 Task: Add an event with the title Casual Sales Pitch Preparation, date '2024/04/09', time 7:50 AM to 9:50 AM, logged in from the account softage.10@softage.netand send the event invitation to softage.1@softage.net and softage.2@softage.net. Set a reminder for the event At time of event
Action: Mouse moved to (76, 107)
Screenshot: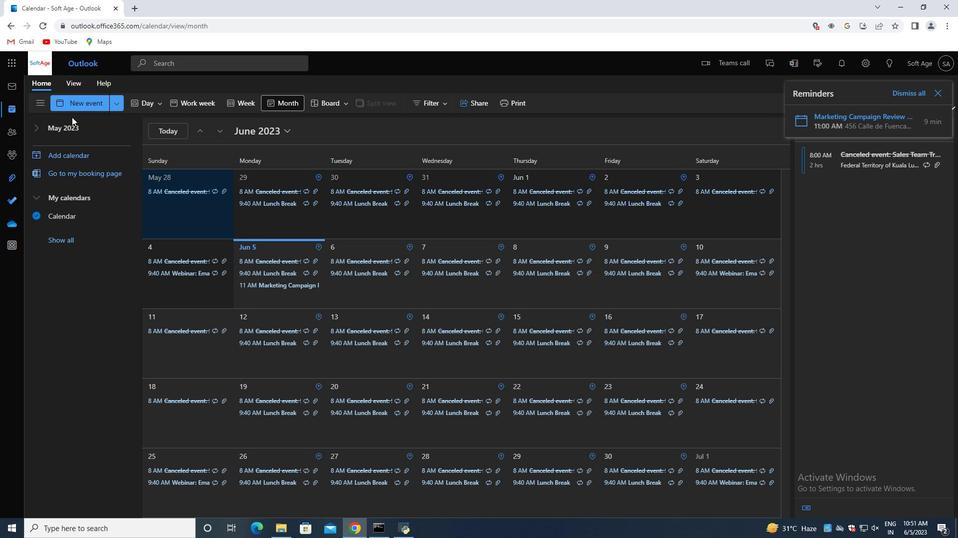 
Action: Mouse pressed left at (76, 107)
Screenshot: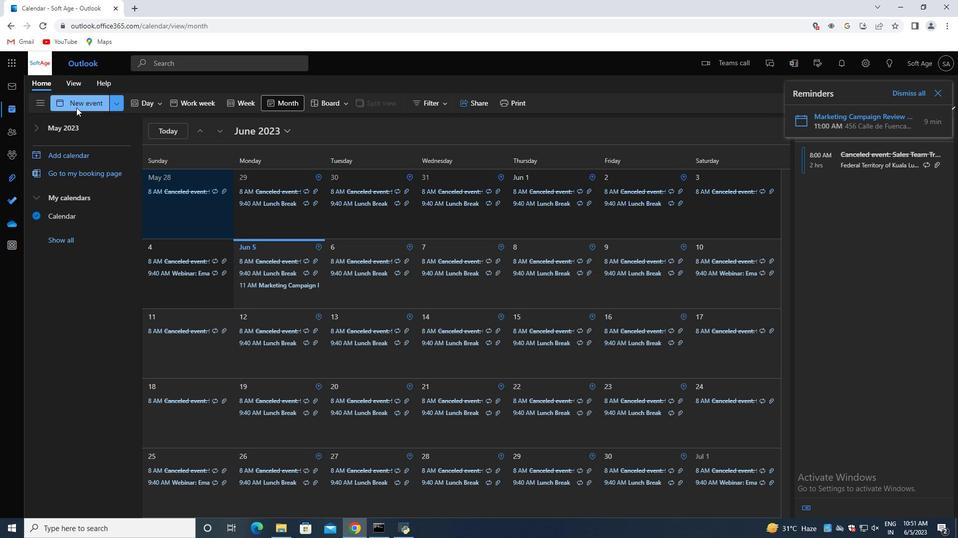 
Action: Mouse moved to (263, 162)
Screenshot: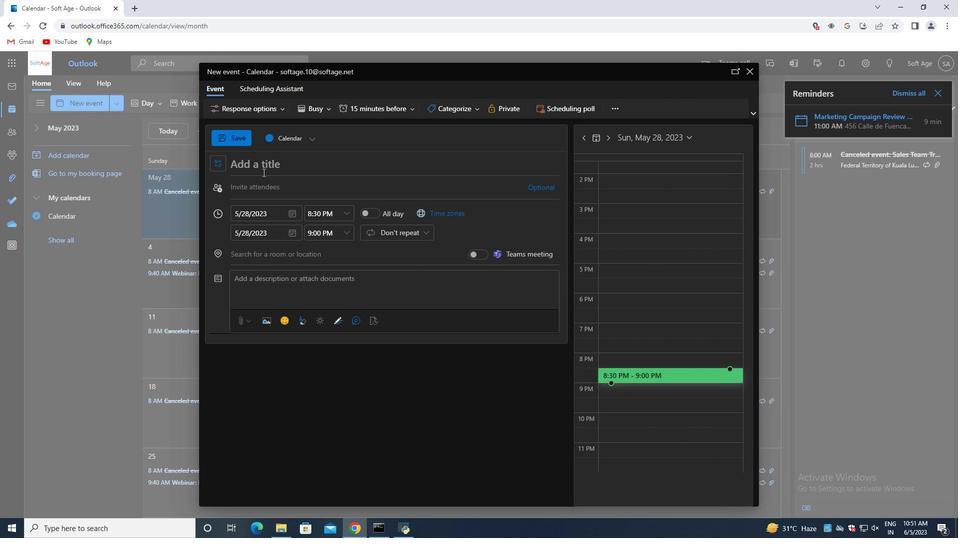 
Action: Mouse pressed left at (263, 162)
Screenshot: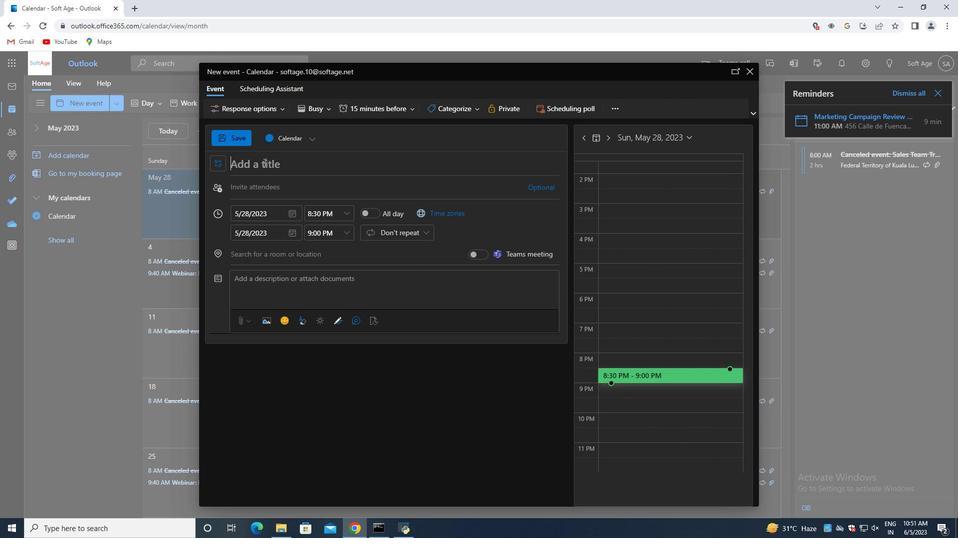 
Action: Key pressed <Key.shift>Casual<Key.space><Key.shift>Sales<Key.space><Key.shift>Pitch<Key.space><Key.shift>Preparation
Screenshot: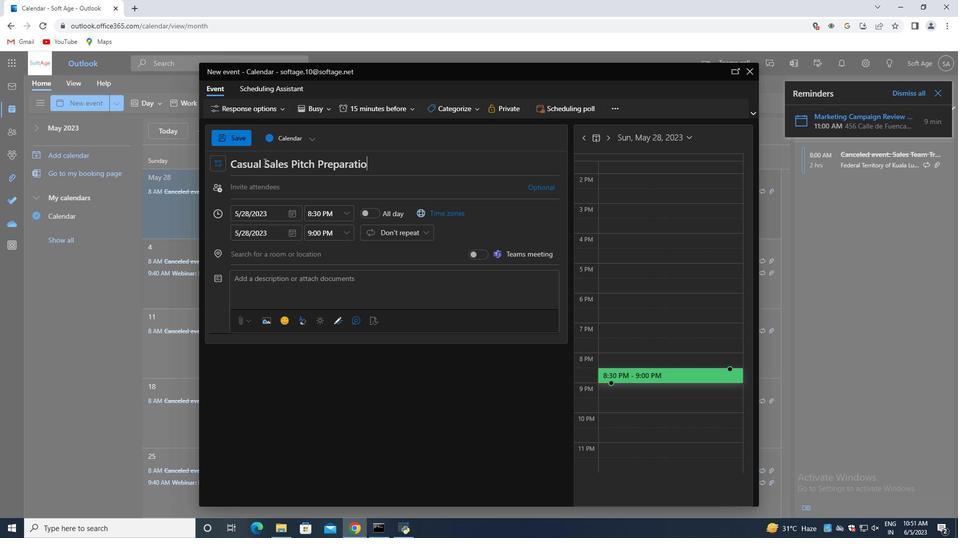 
Action: Mouse moved to (292, 213)
Screenshot: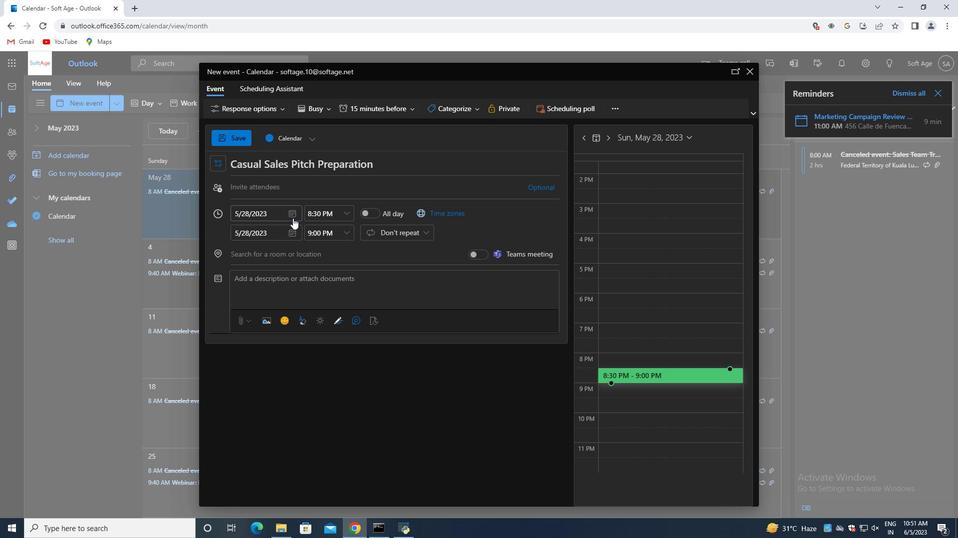 
Action: Mouse pressed left at (292, 213)
Screenshot: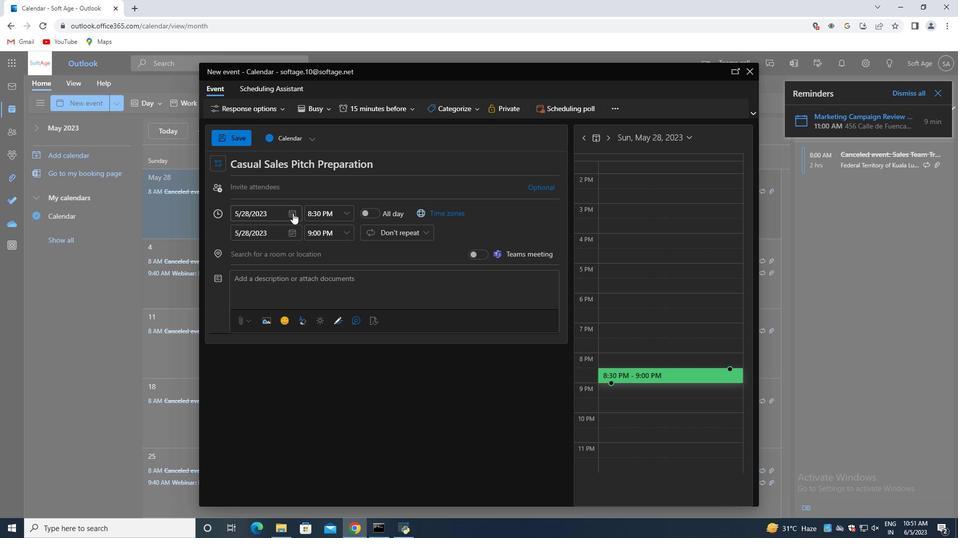 
Action: Mouse moved to (325, 233)
Screenshot: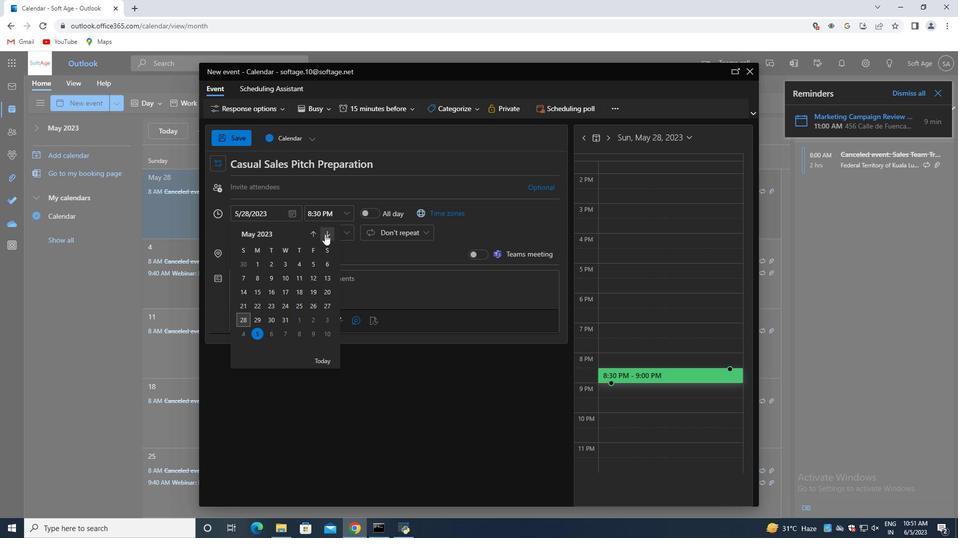 
Action: Mouse pressed left at (325, 233)
Screenshot: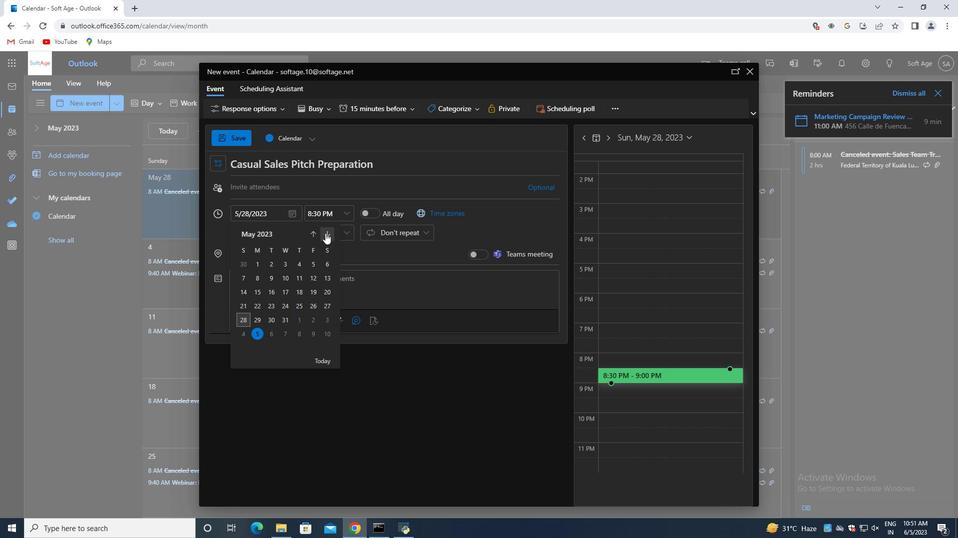 
Action: Mouse pressed left at (325, 233)
Screenshot: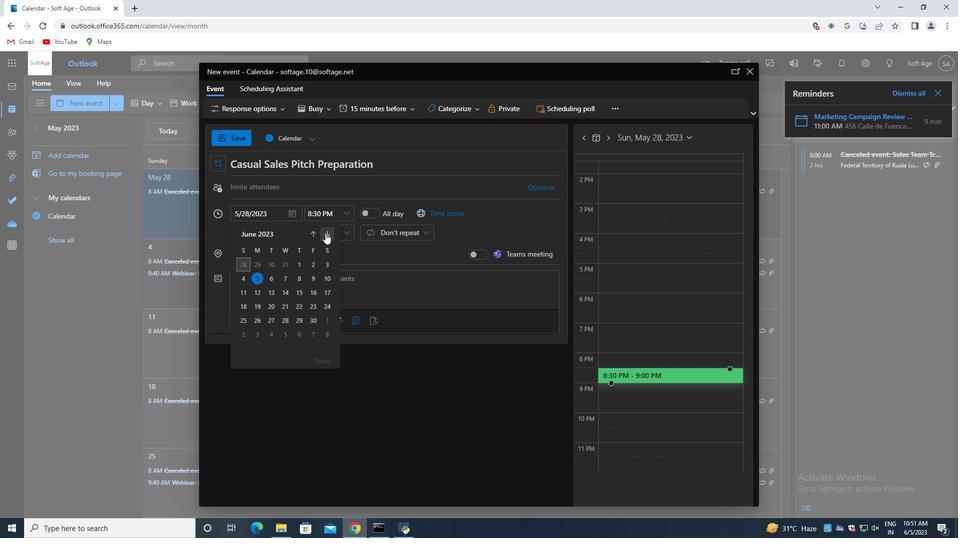 
Action: Mouse pressed left at (325, 233)
Screenshot: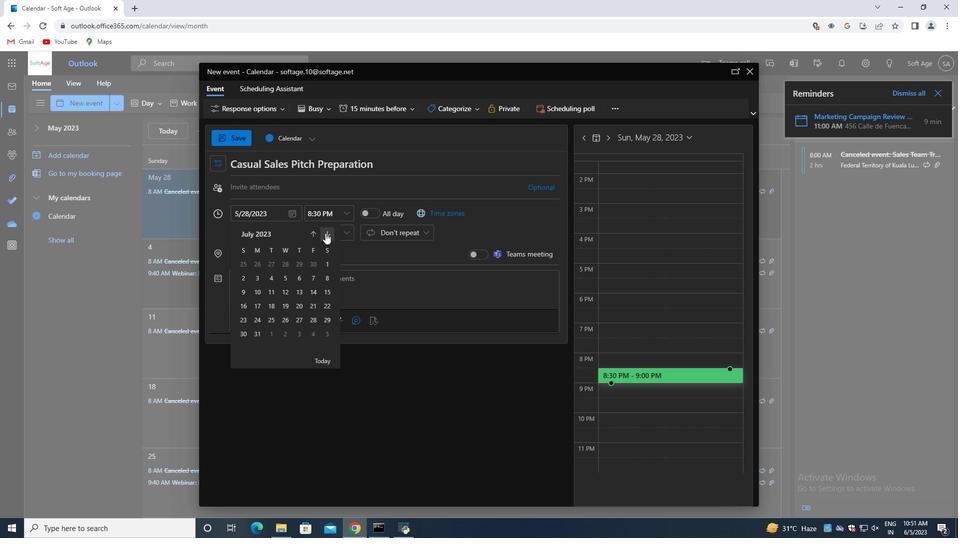 
Action: Mouse pressed left at (325, 233)
Screenshot: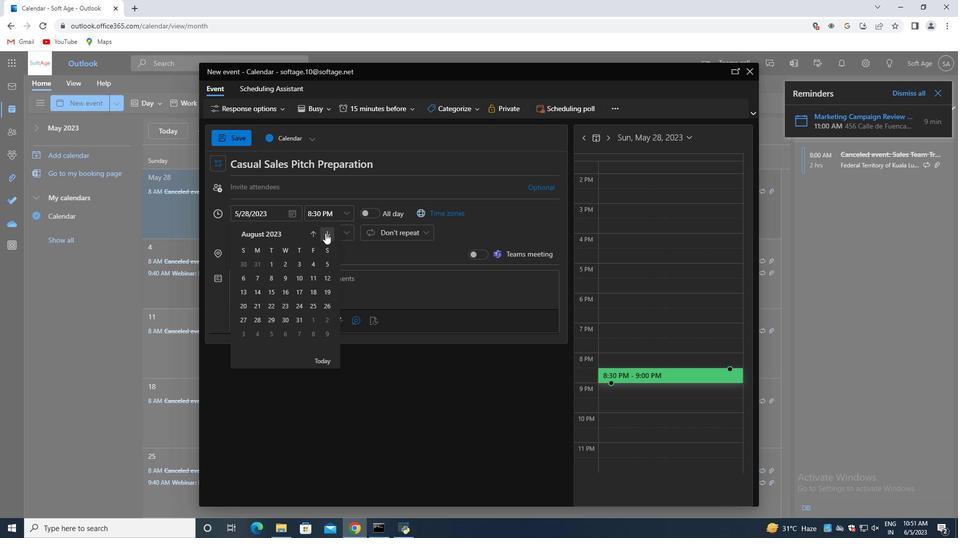 
Action: Mouse pressed left at (325, 233)
Screenshot: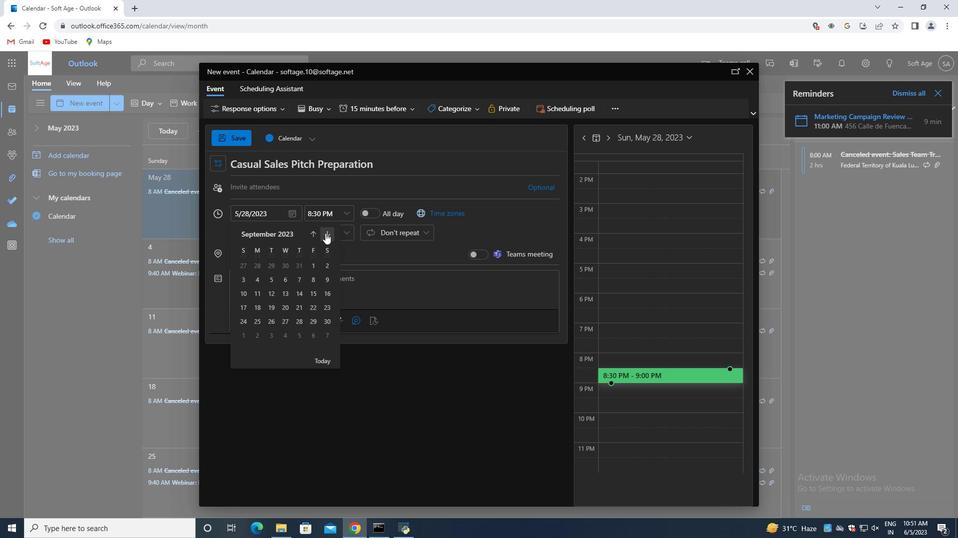 
Action: Mouse pressed left at (325, 233)
Screenshot: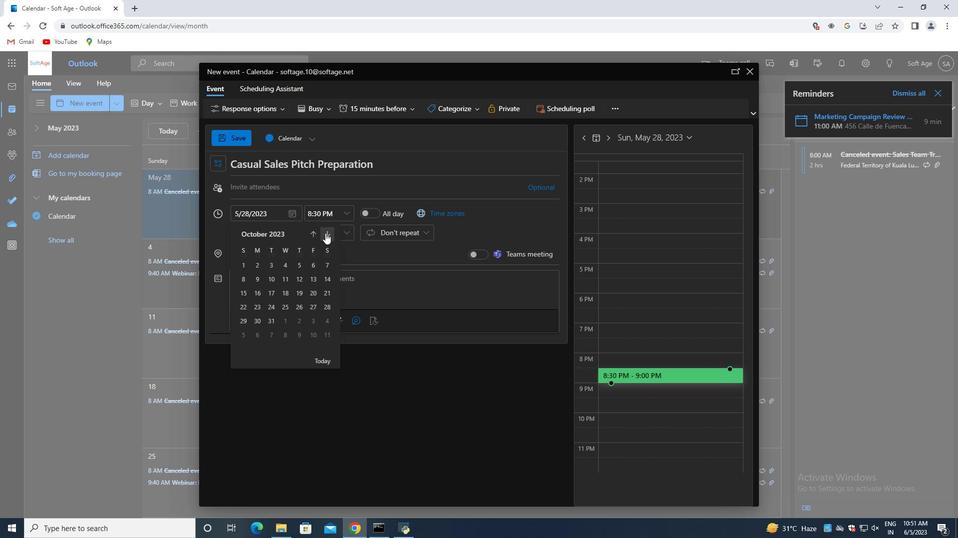 
Action: Mouse pressed left at (325, 233)
Screenshot: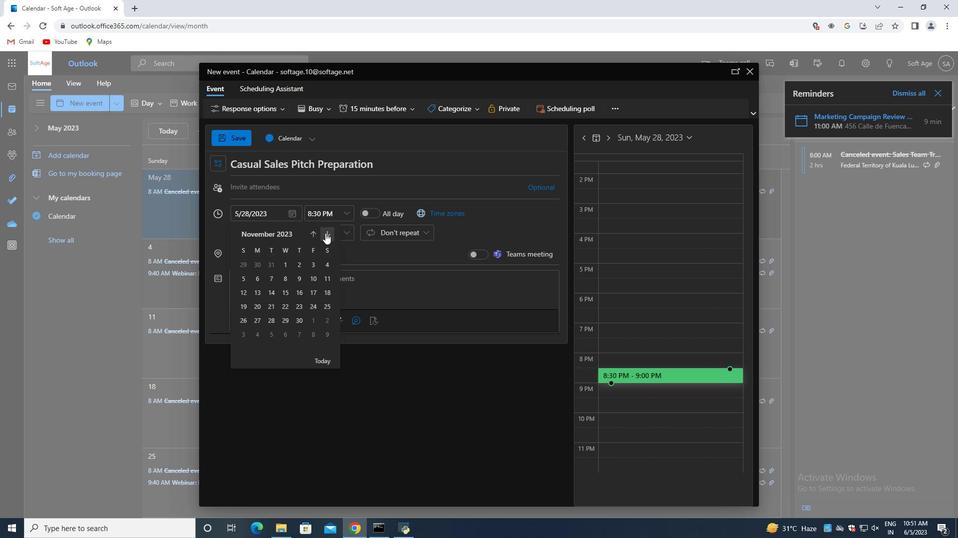 
Action: Mouse pressed left at (325, 233)
Screenshot: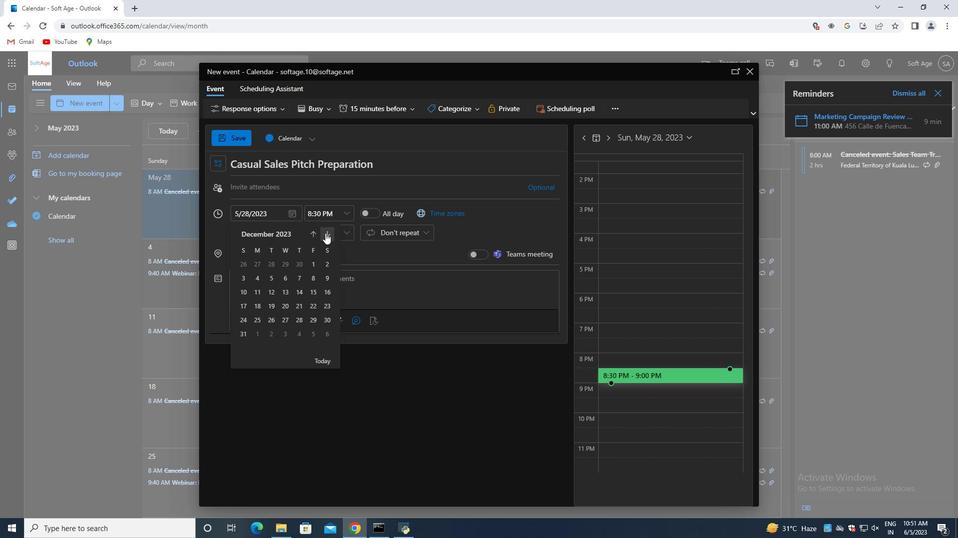 
Action: Mouse pressed left at (325, 233)
Screenshot: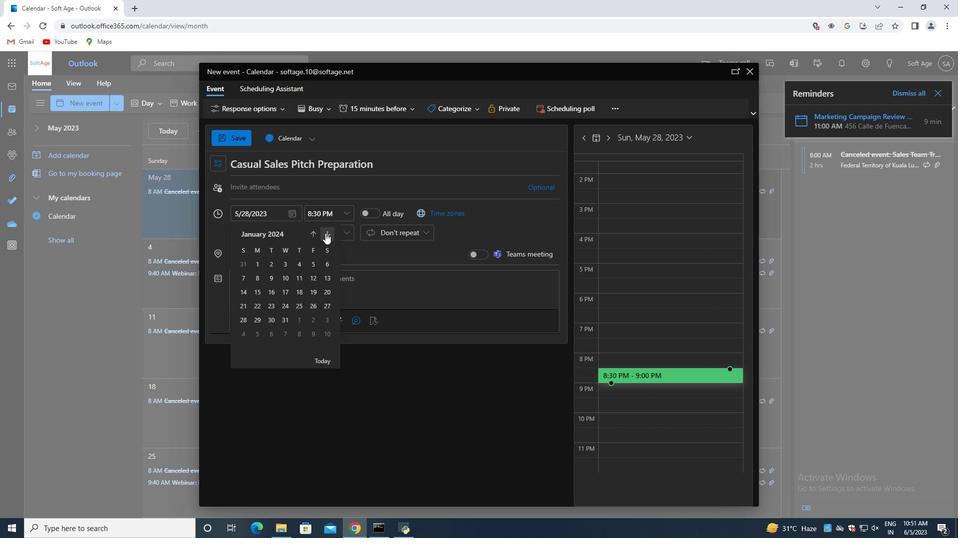 
Action: Mouse pressed left at (325, 233)
Screenshot: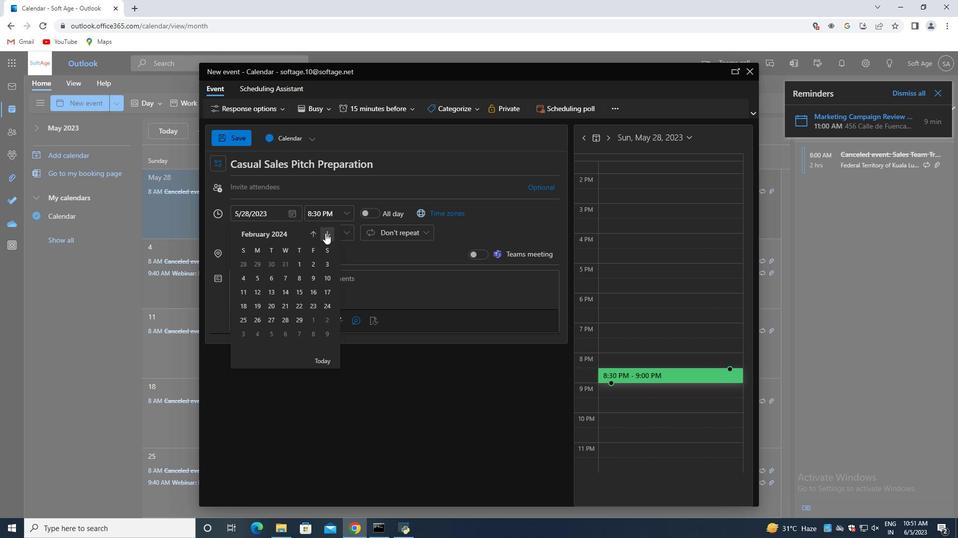 
Action: Mouse pressed left at (325, 233)
Screenshot: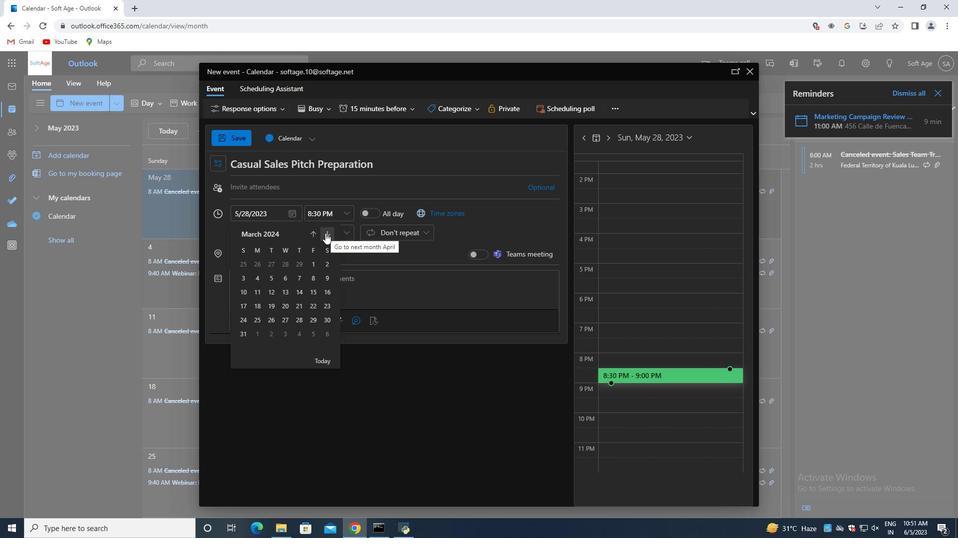 
Action: Mouse moved to (269, 276)
Screenshot: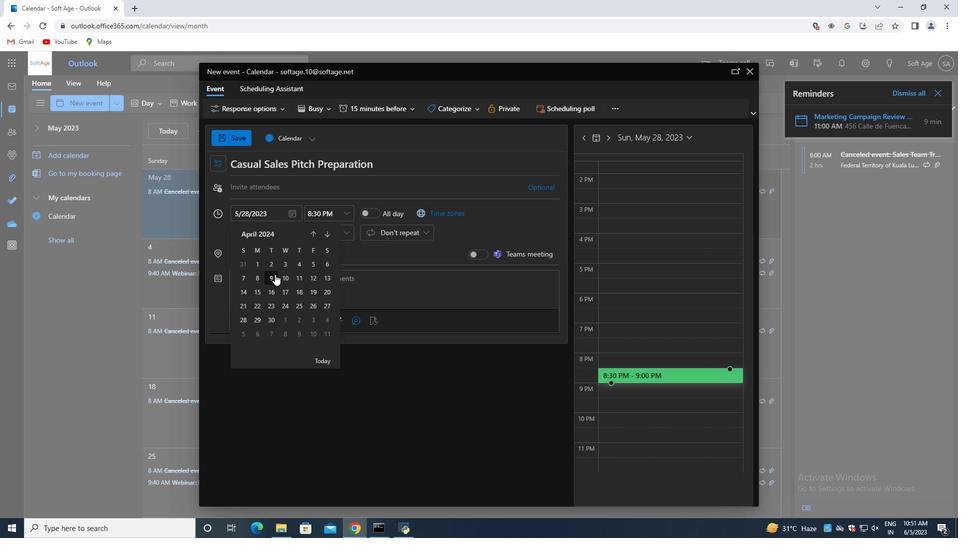 
Action: Mouse pressed left at (269, 276)
Screenshot: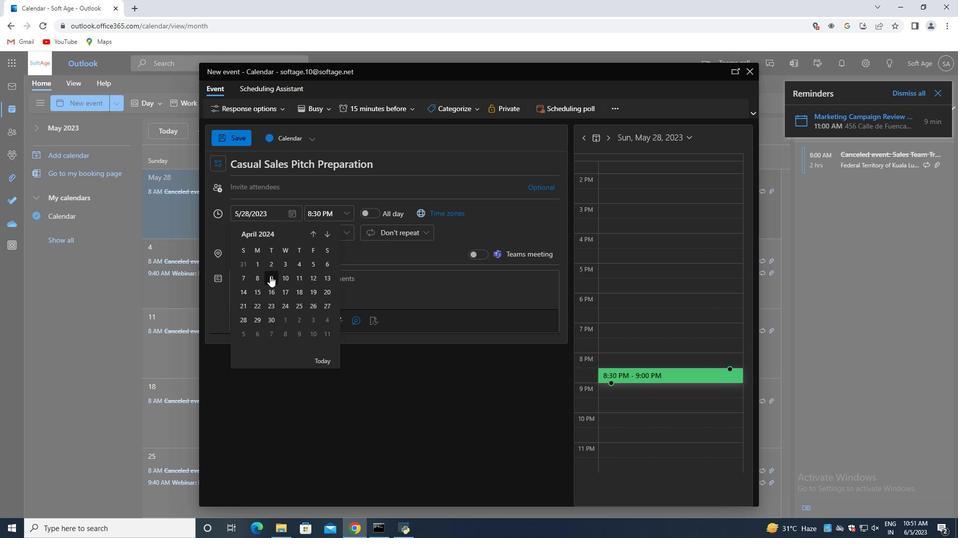 
Action: Mouse moved to (340, 211)
Screenshot: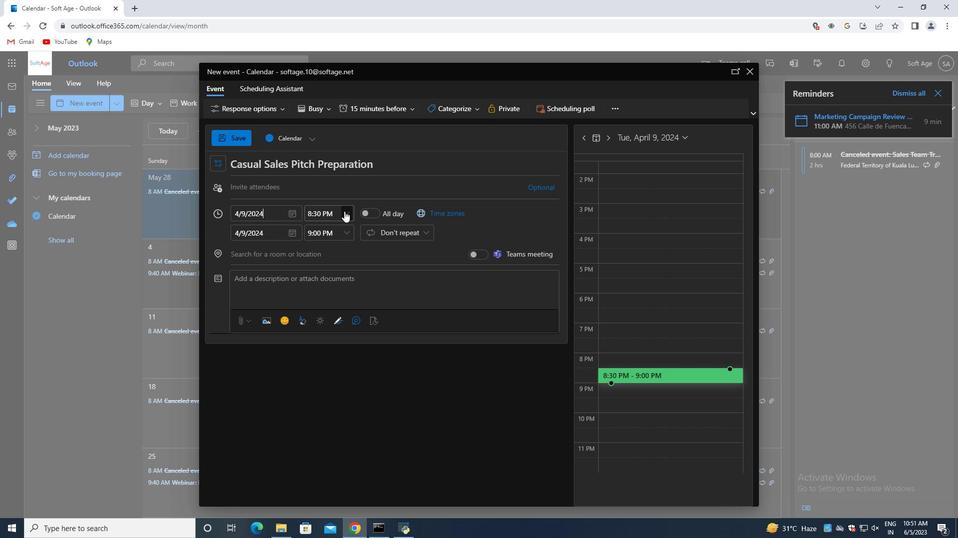 
Action: Mouse pressed left at (340, 211)
Screenshot: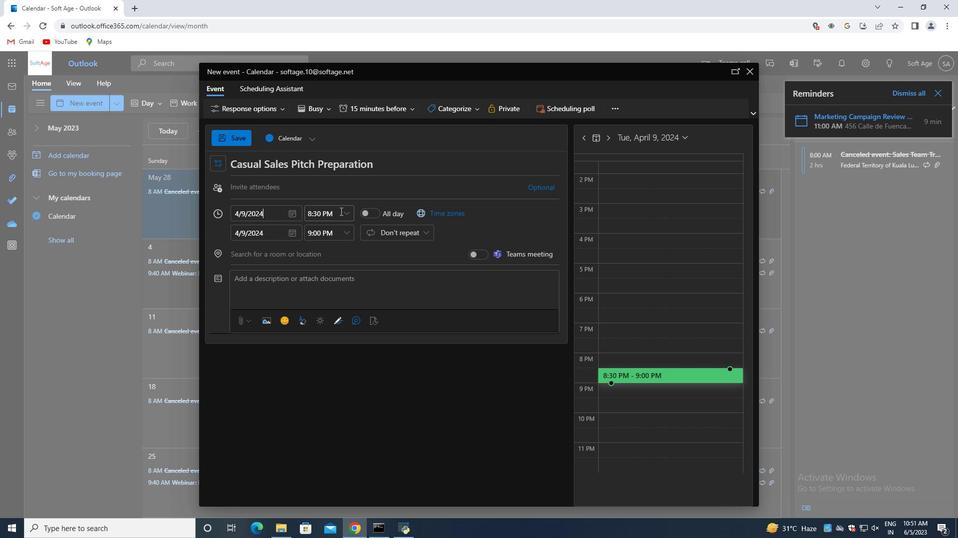 
Action: Mouse moved to (351, 214)
Screenshot: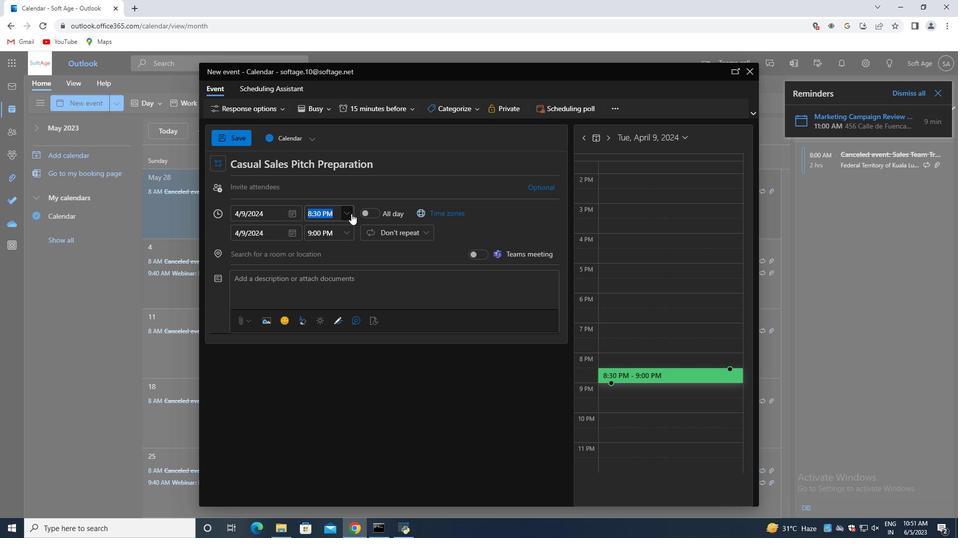 
Action: Mouse pressed left at (351, 214)
Screenshot: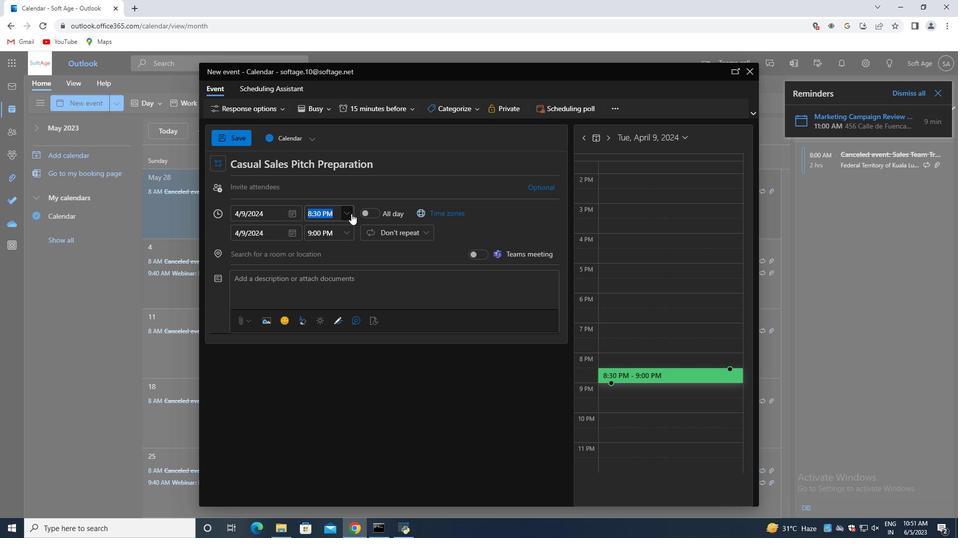 
Action: Mouse moved to (330, 260)
Screenshot: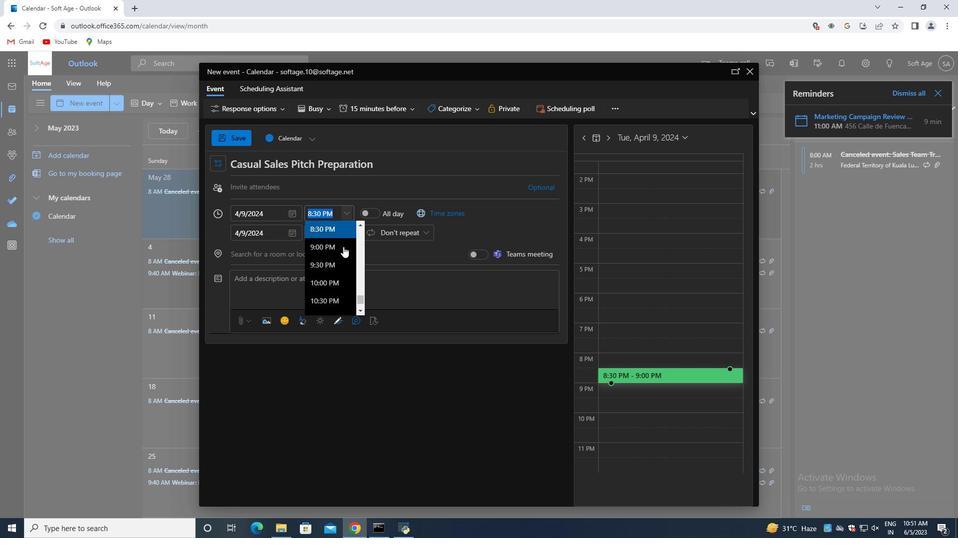 
Action: Mouse scrolled (330, 260) with delta (0, 0)
Screenshot: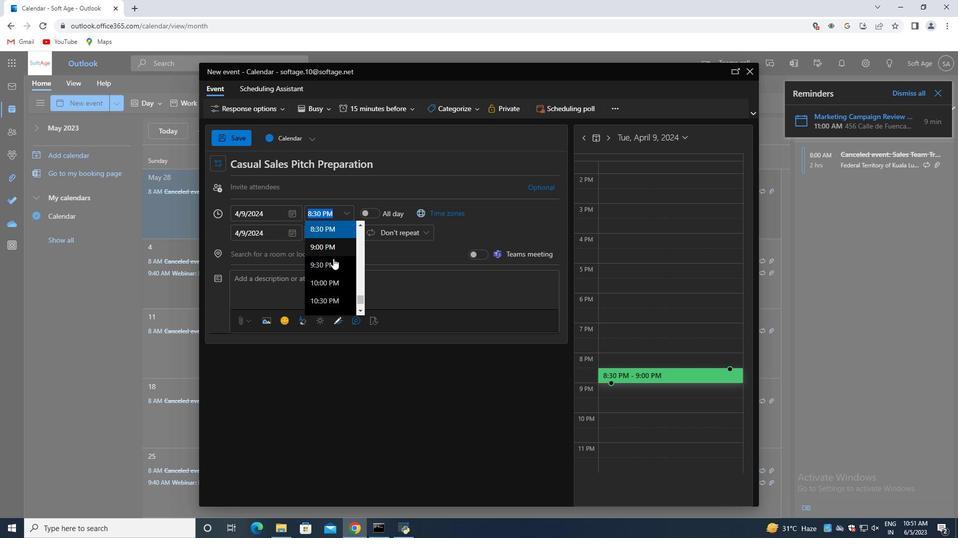 
Action: Mouse scrolled (330, 260) with delta (0, 0)
Screenshot: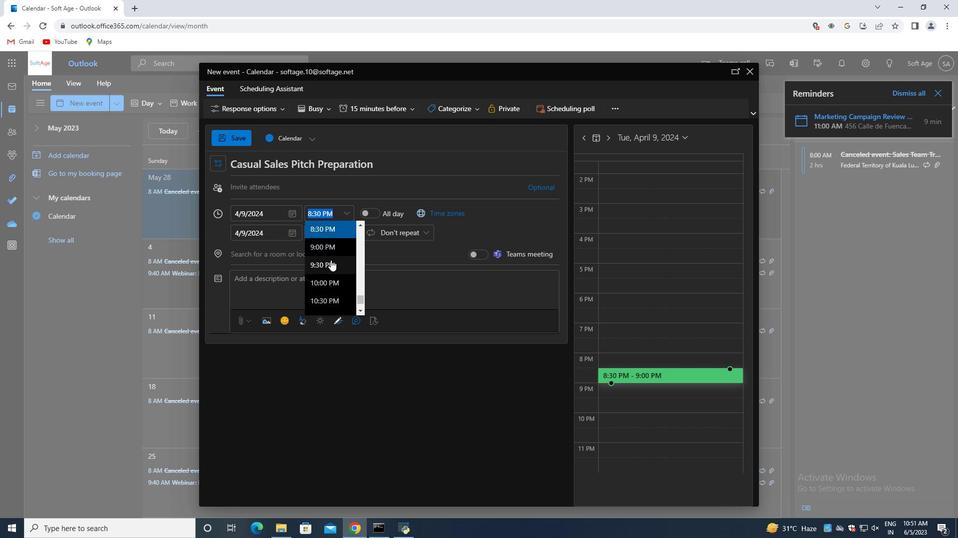 
Action: Mouse scrolled (330, 260) with delta (0, 0)
Screenshot: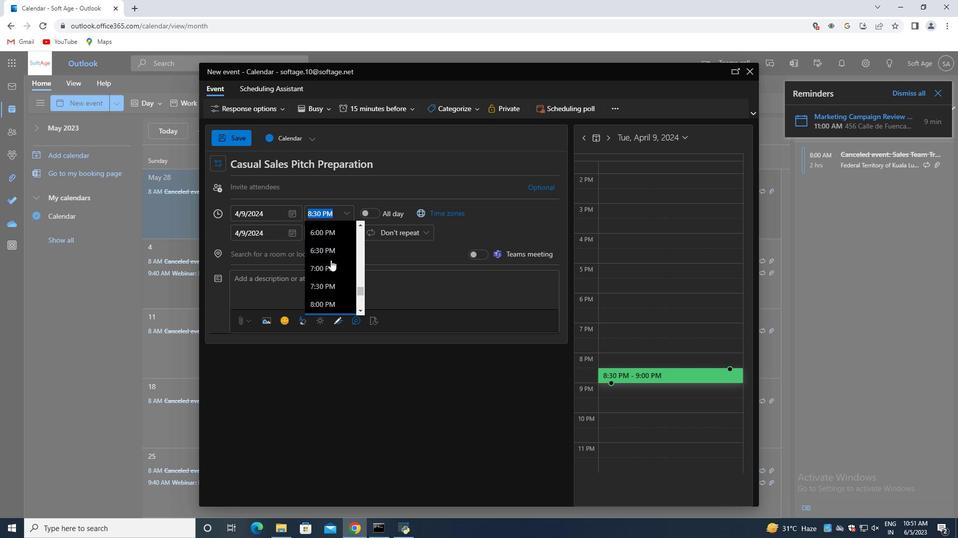 
Action: Mouse scrolled (330, 260) with delta (0, 0)
Screenshot: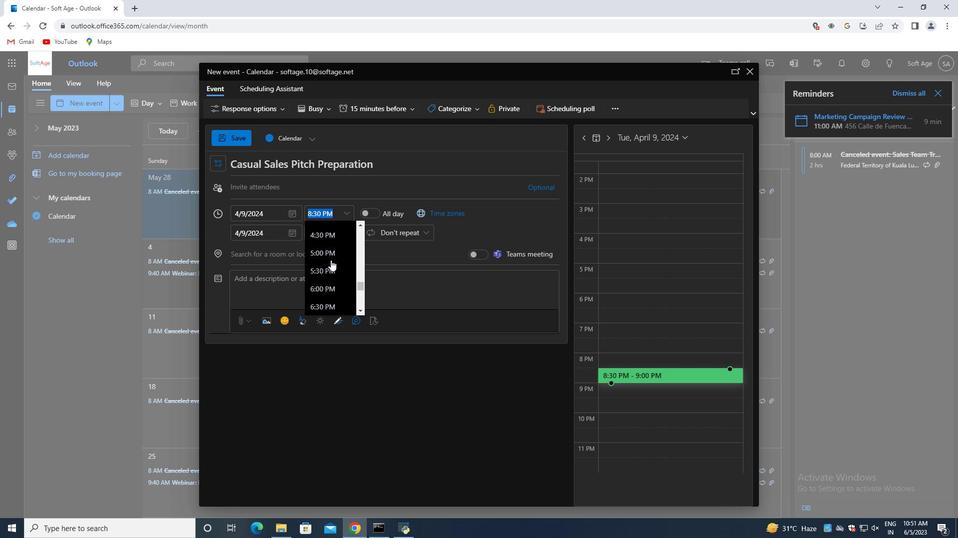 
Action: Mouse scrolled (330, 260) with delta (0, 0)
Screenshot: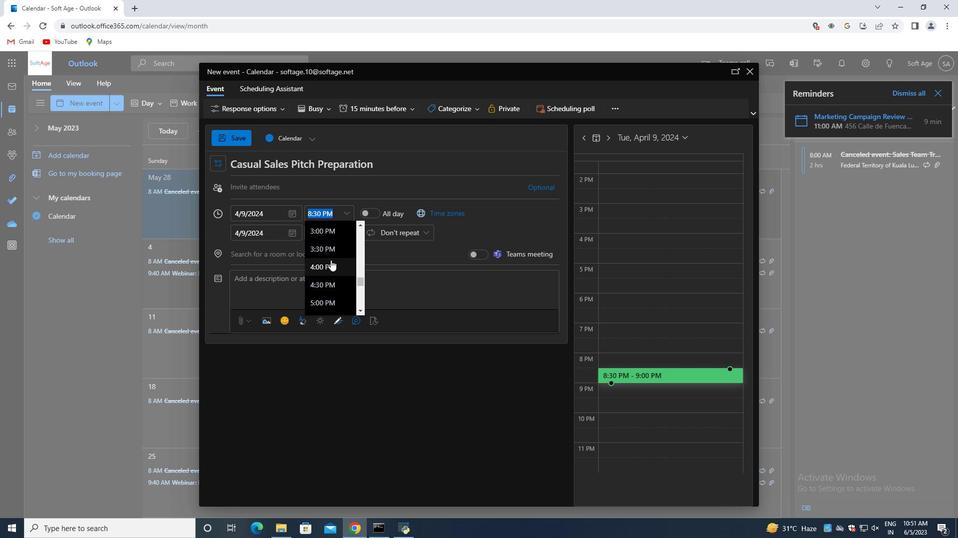 
Action: Mouse scrolled (330, 260) with delta (0, 0)
Screenshot: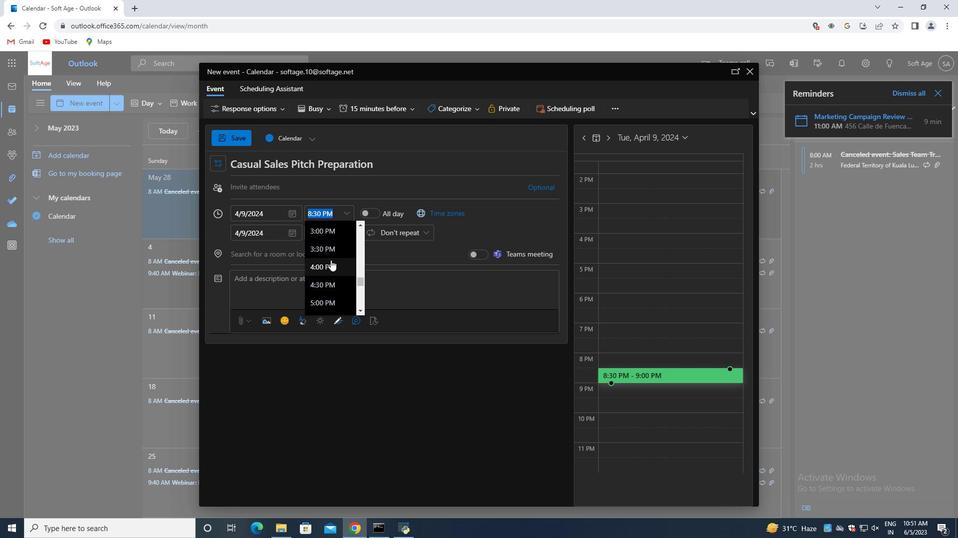 
Action: Mouse scrolled (330, 260) with delta (0, 0)
Screenshot: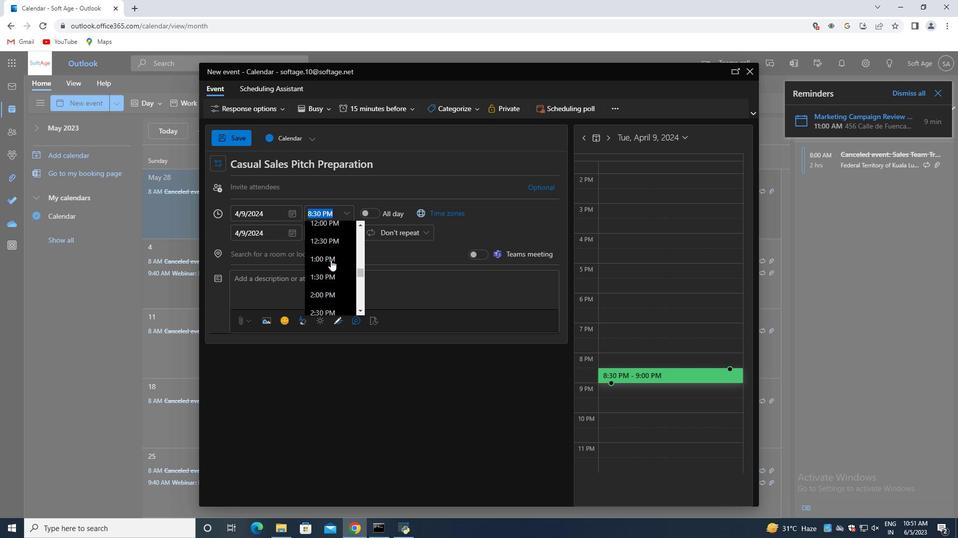 
Action: Mouse scrolled (330, 260) with delta (0, 0)
Screenshot: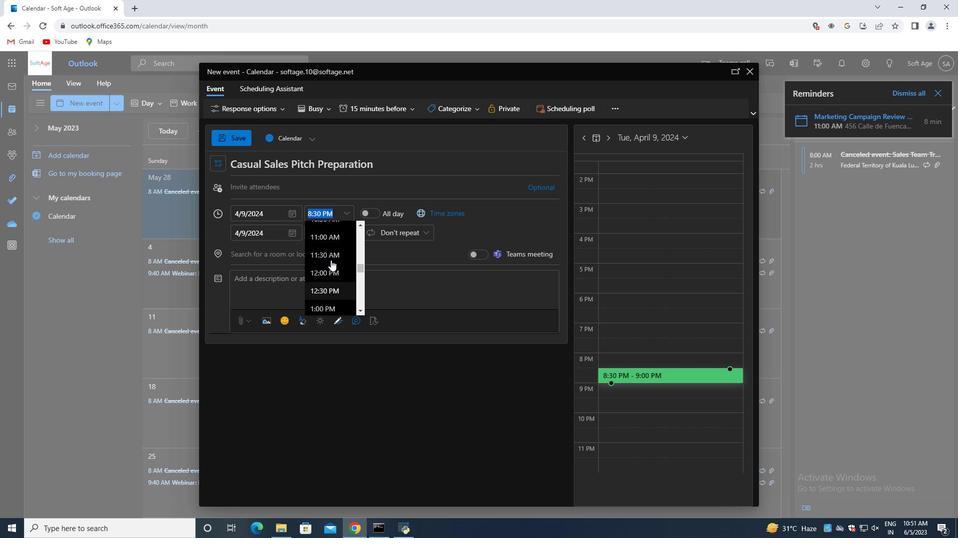 
Action: Mouse scrolled (330, 260) with delta (0, 0)
Screenshot: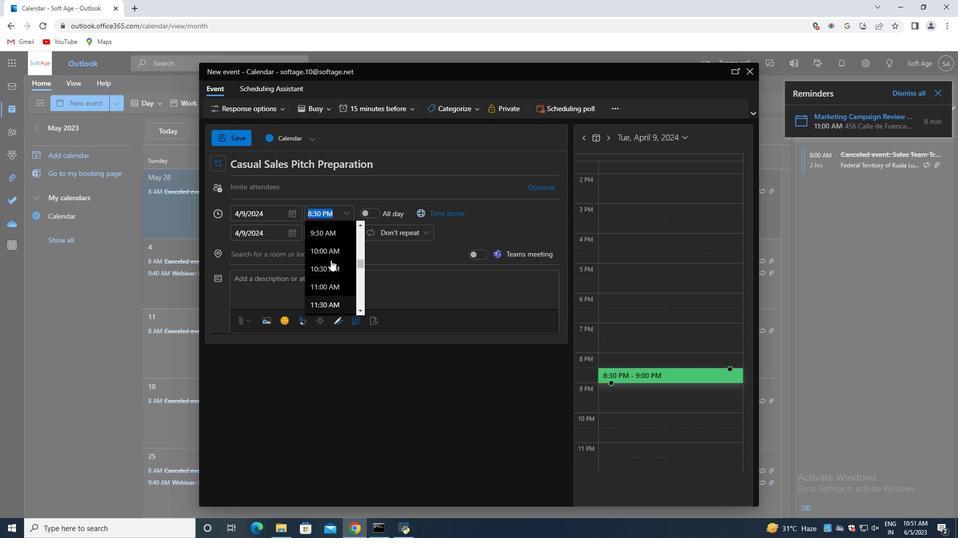 
Action: Mouse scrolled (330, 260) with delta (0, 0)
Screenshot: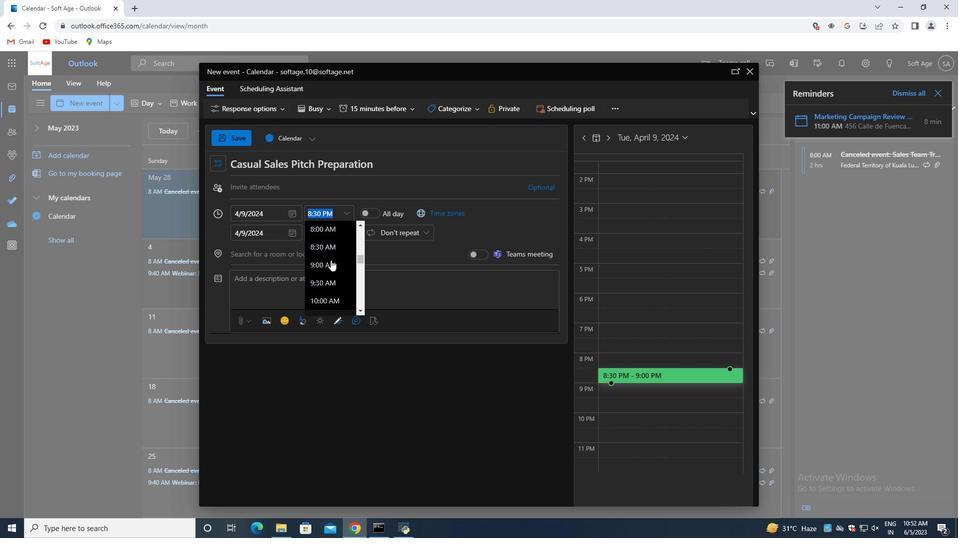 
Action: Mouse moved to (311, 261)
Screenshot: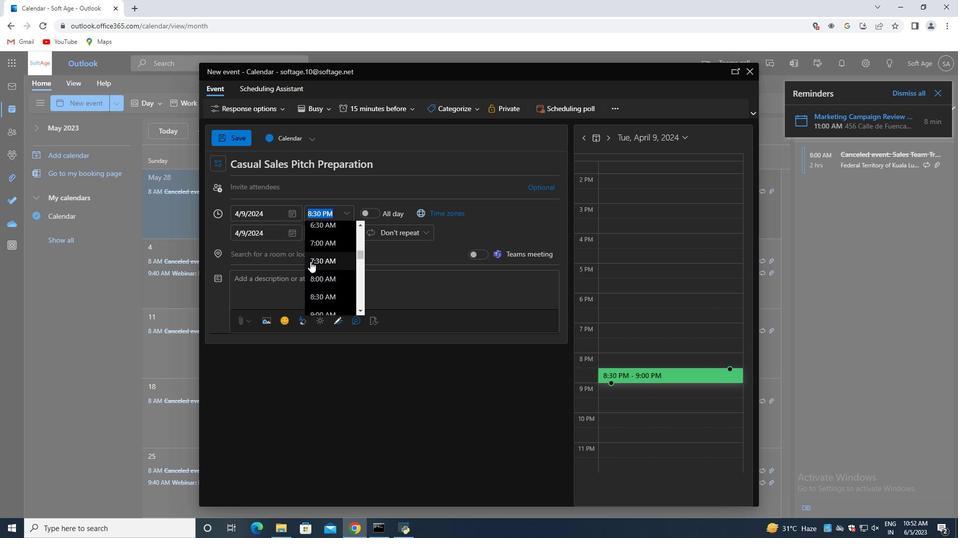 
Action: Mouse pressed left at (311, 261)
Screenshot: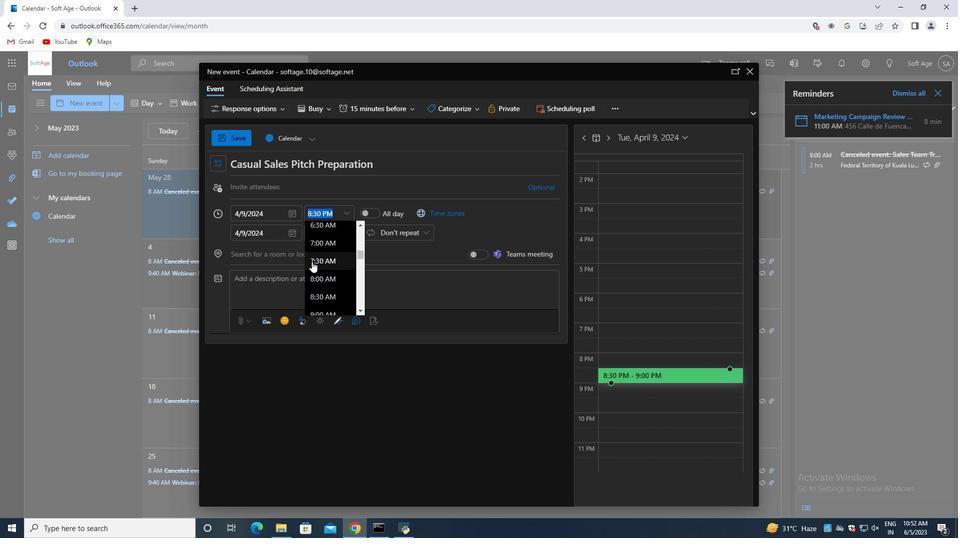 
Action: Key pressed <Key.left><Key.left><Key.left><Key.left><Key.backspace>5
Screenshot: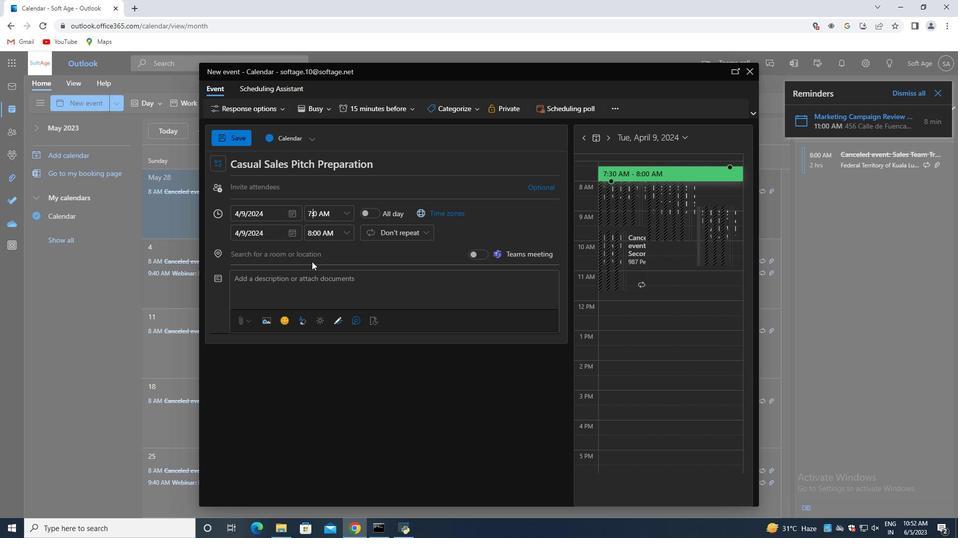 
Action: Mouse moved to (348, 235)
Screenshot: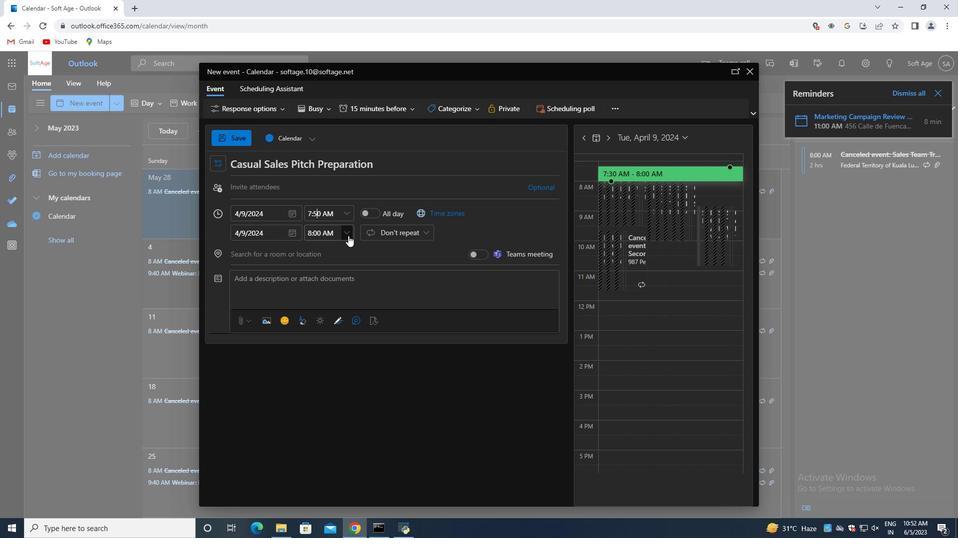
Action: Mouse pressed left at (348, 235)
Screenshot: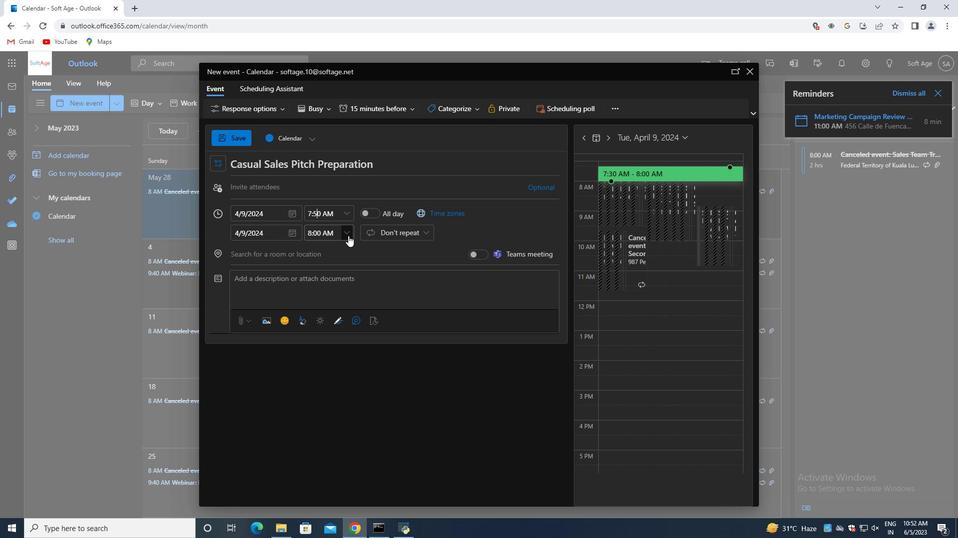 
Action: Mouse moved to (324, 301)
Screenshot: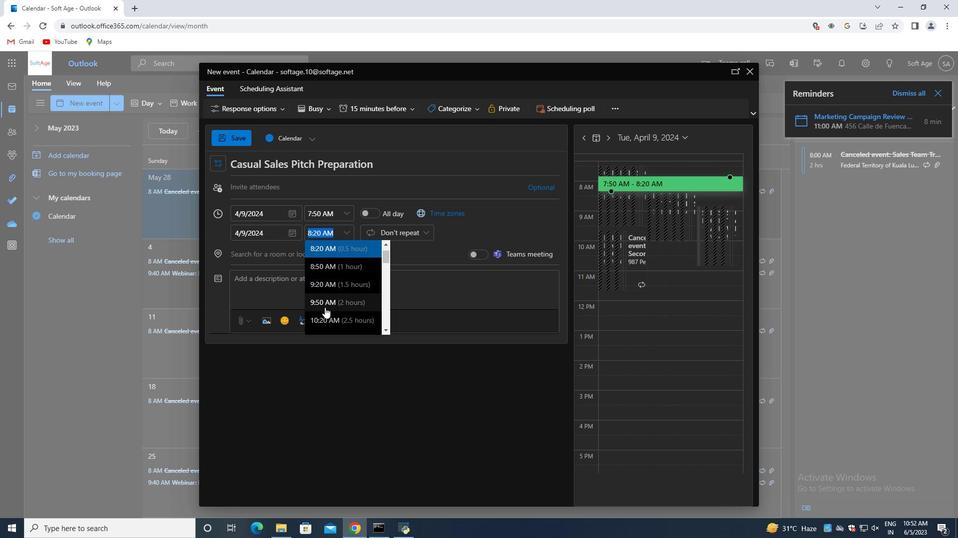 
Action: Mouse pressed left at (324, 301)
Screenshot: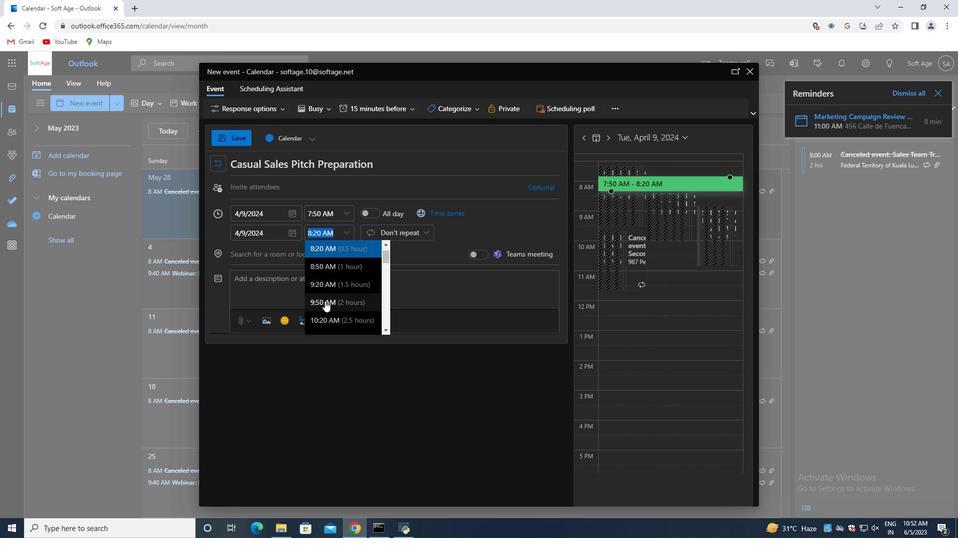 
Action: Mouse moved to (271, 188)
Screenshot: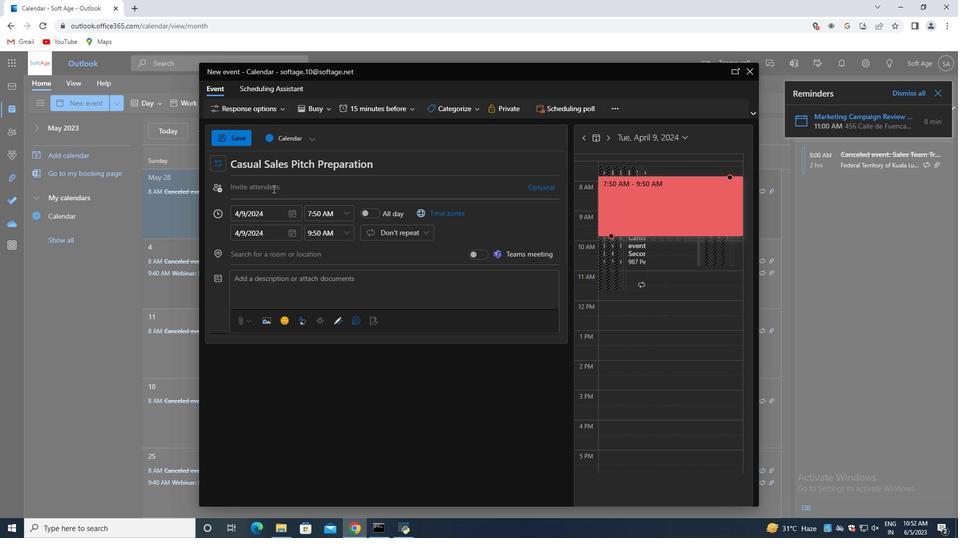 
Action: Mouse pressed left at (271, 188)
Screenshot: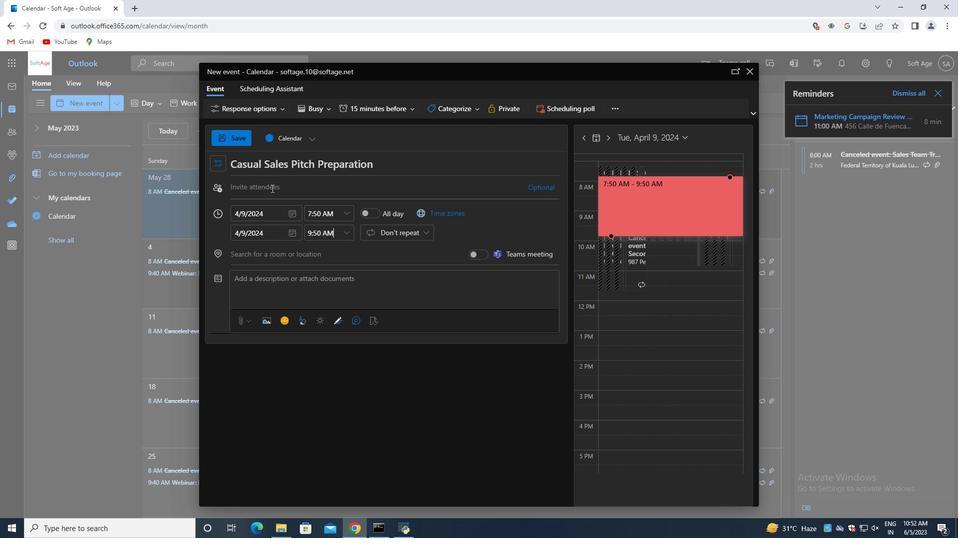 
Action: Key pressed softage.1<Key.shift>@softage.net<Key.enter>softage.2<Key.shift>@softage.net<Key.enter>
Screenshot: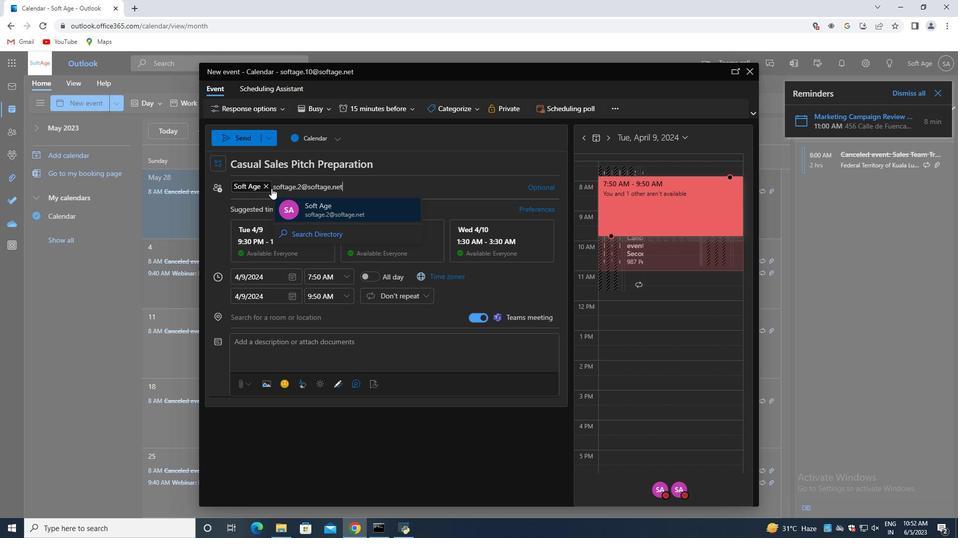 
Action: Mouse moved to (364, 107)
Screenshot: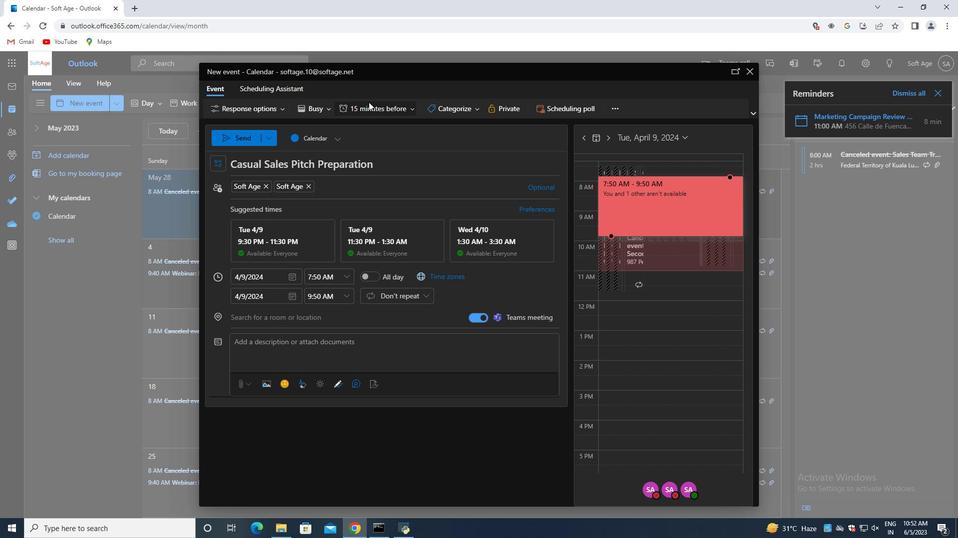 
Action: Mouse pressed left at (364, 107)
Screenshot: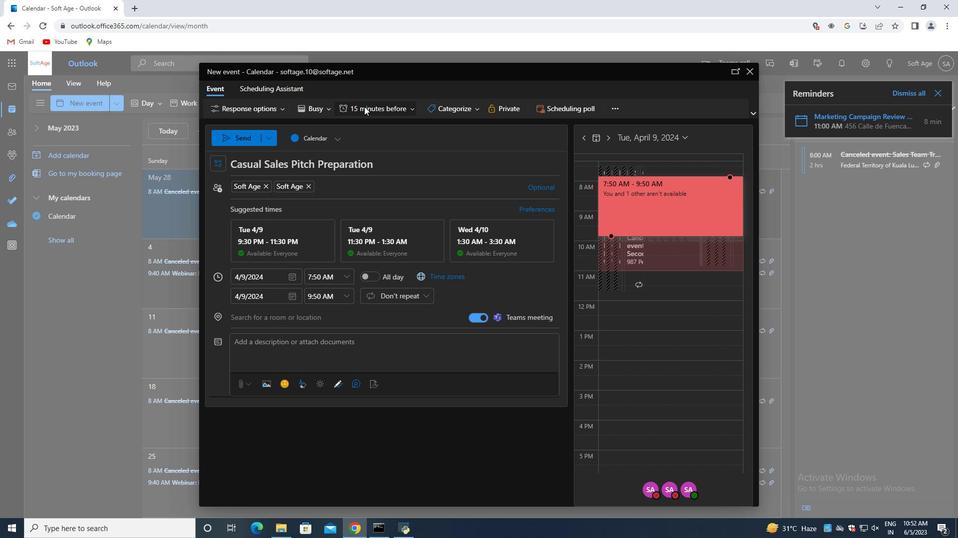 
Action: Mouse moved to (377, 143)
Screenshot: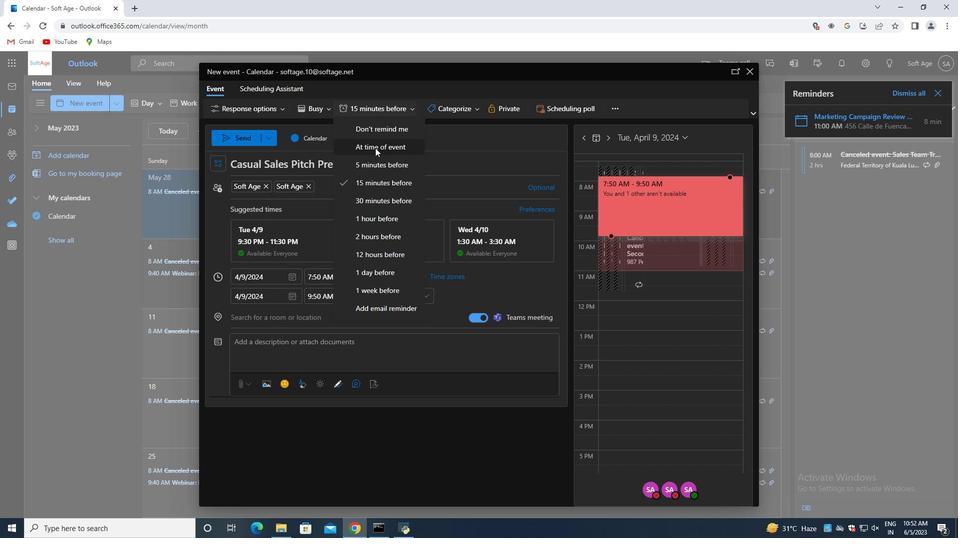
Action: Mouse pressed left at (377, 143)
Screenshot: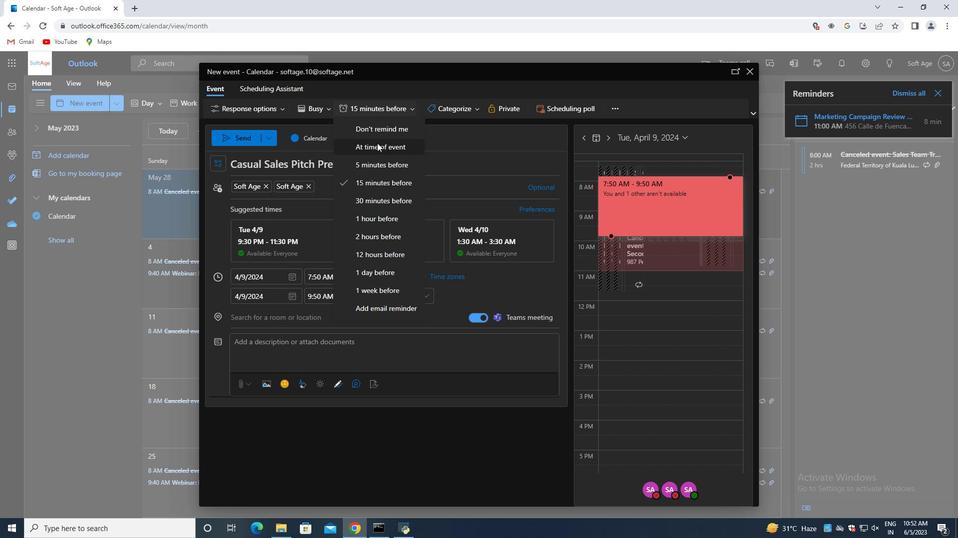 
Action: Mouse moved to (242, 136)
Screenshot: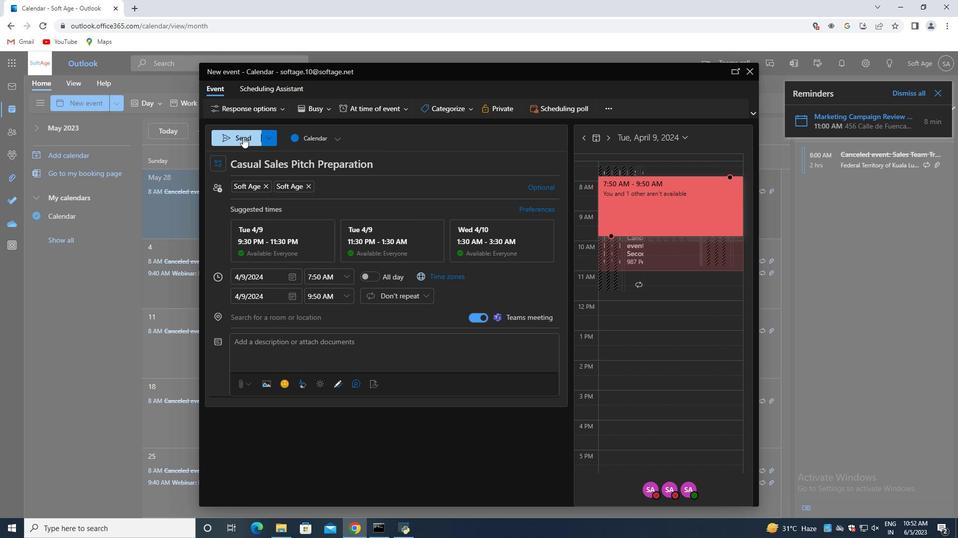 
Action: Mouse pressed left at (242, 136)
Screenshot: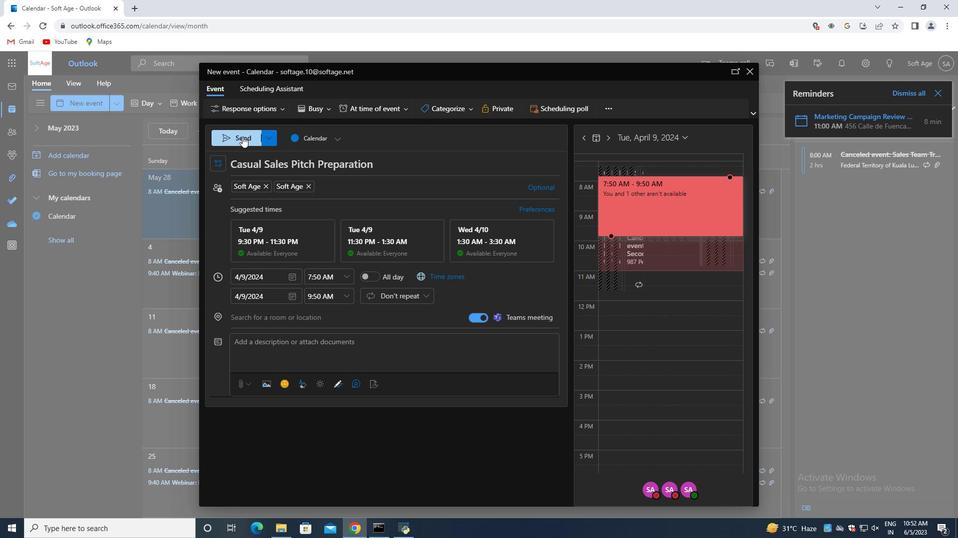 
